 Task: Enable Log XMLHttpRequests in the console settings.
Action: Mouse moved to (1173, 32)
Screenshot: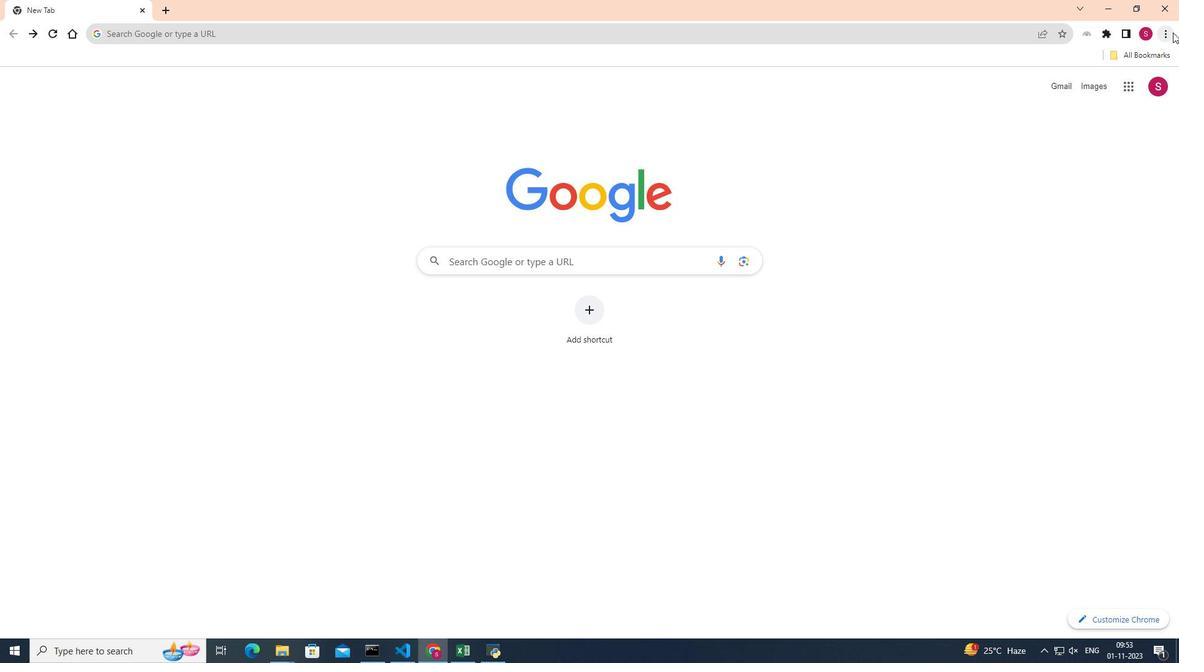 
Action: Mouse pressed left at (1173, 32)
Screenshot: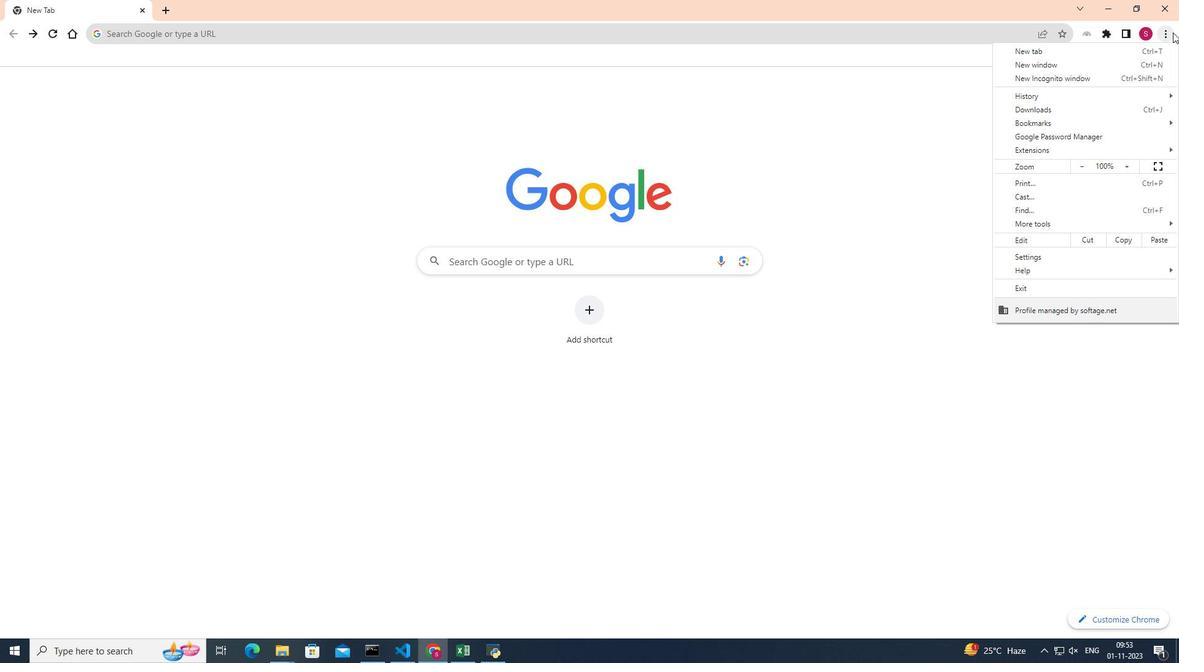 
Action: Mouse moved to (1028, 227)
Screenshot: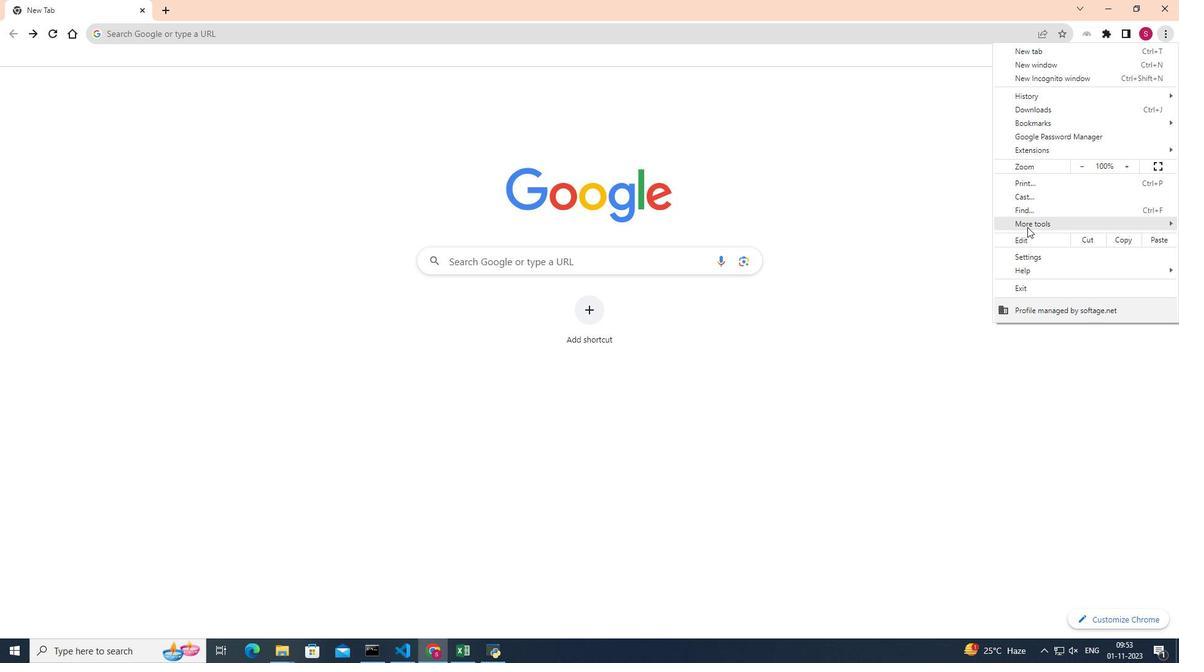 
Action: Mouse pressed left at (1028, 227)
Screenshot: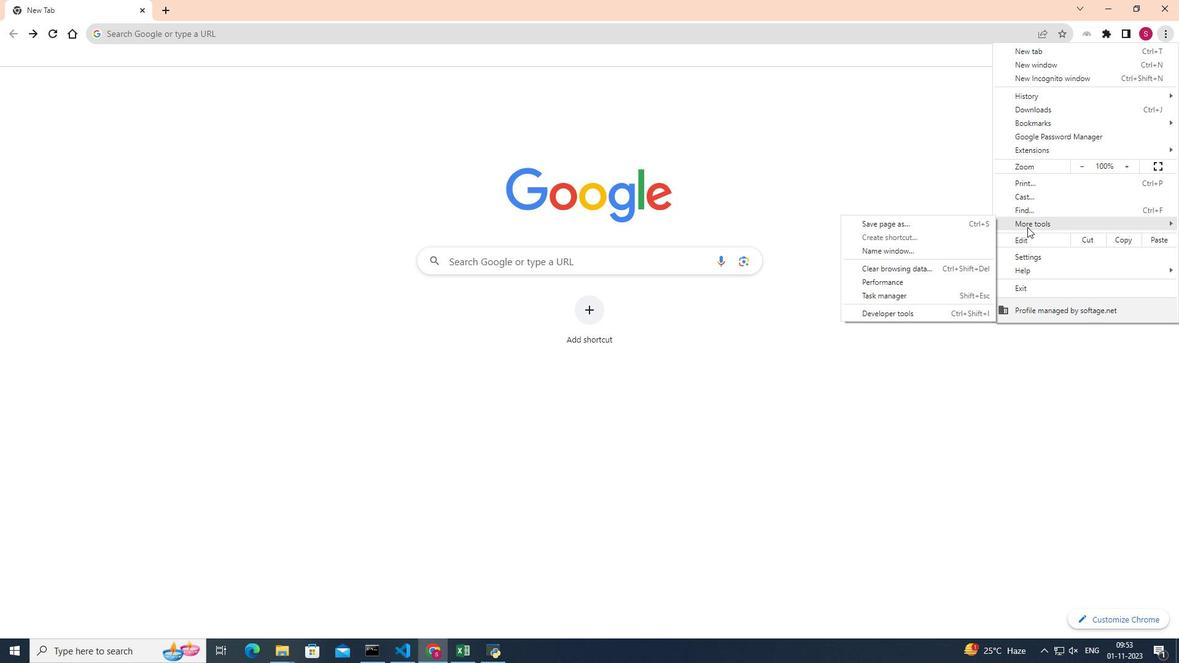 
Action: Mouse moved to (924, 318)
Screenshot: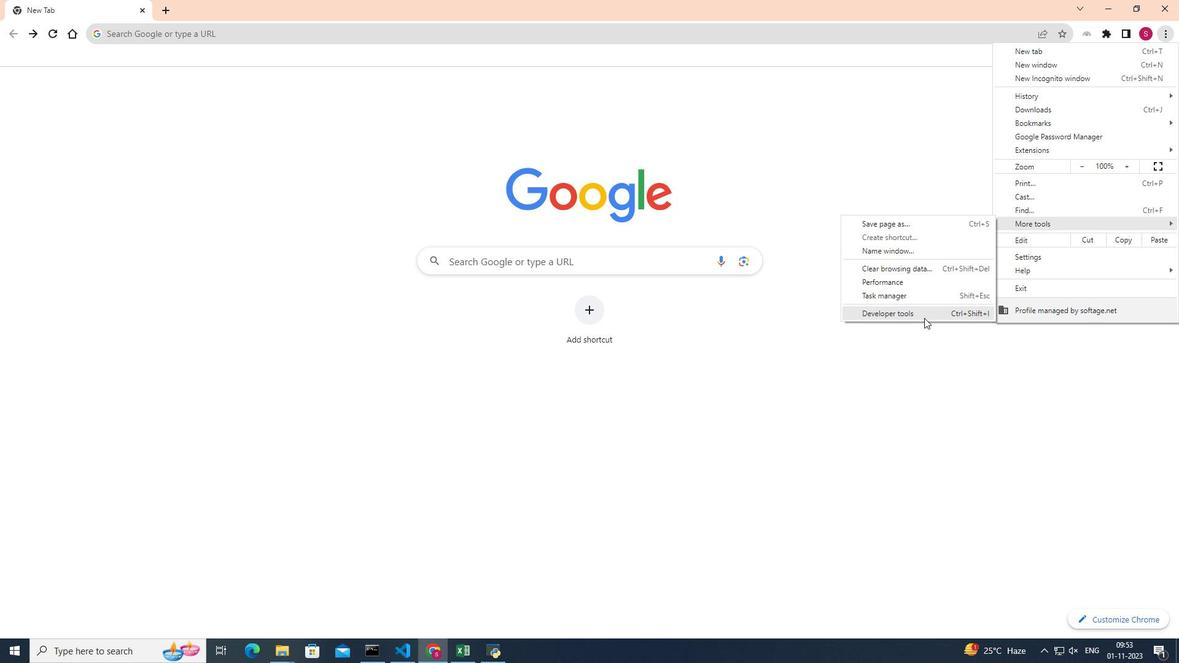 
Action: Mouse pressed left at (924, 318)
Screenshot: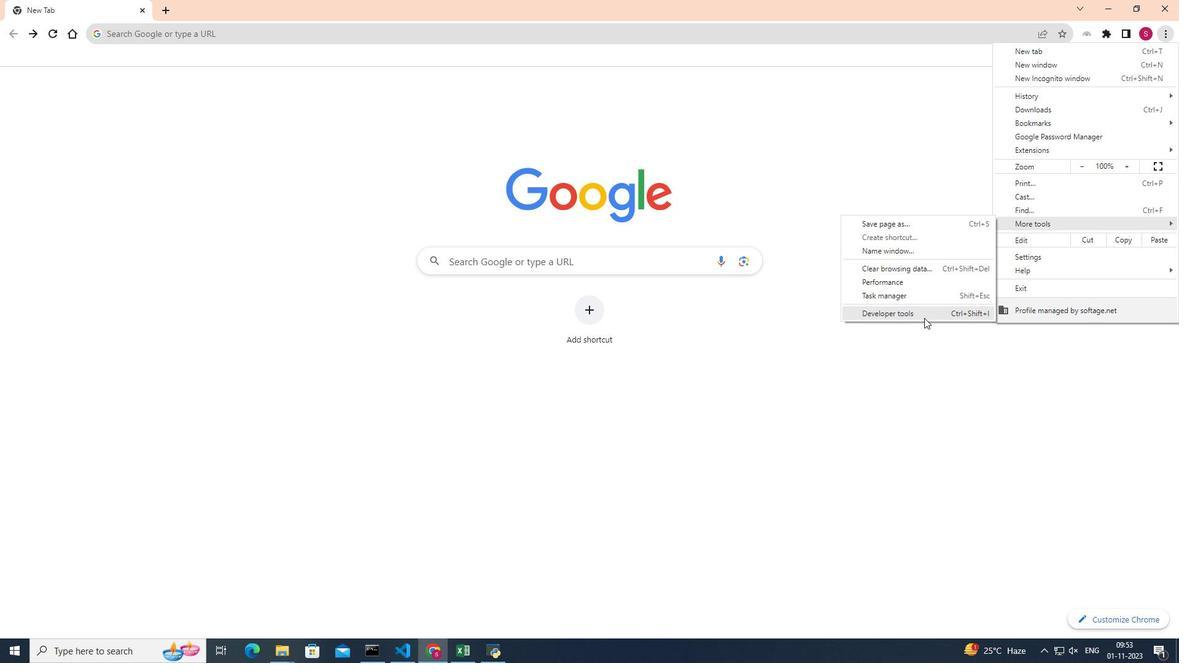 
Action: Mouse moved to (949, 73)
Screenshot: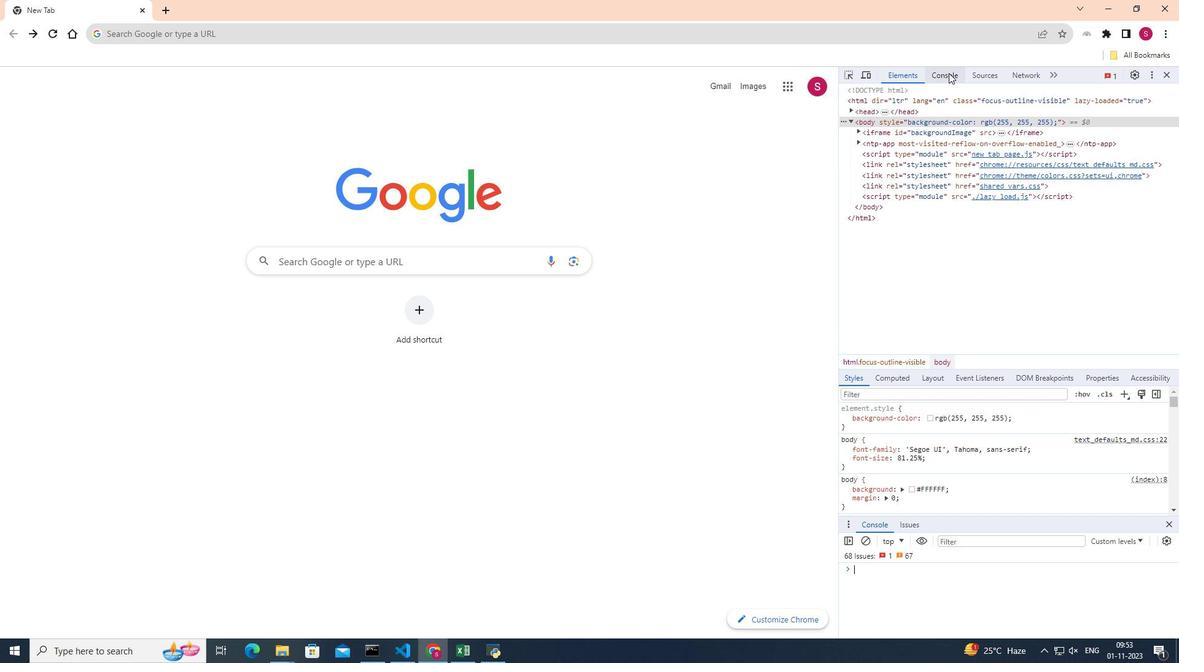 
Action: Mouse pressed left at (949, 73)
Screenshot: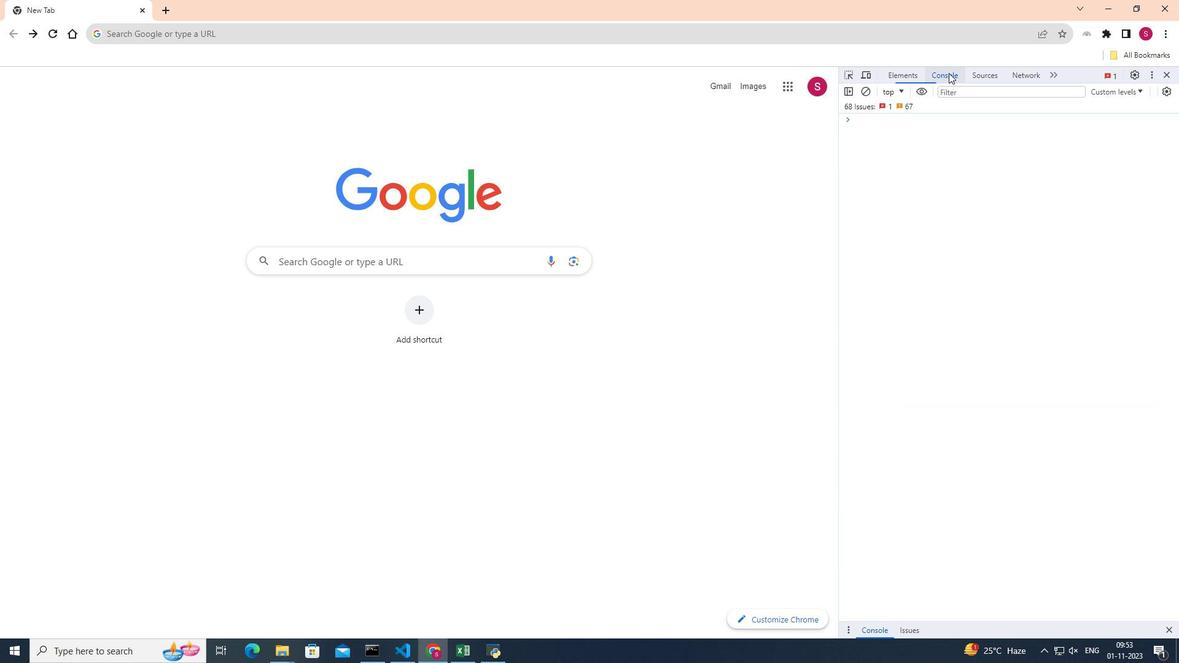 
Action: Mouse moved to (1170, 94)
Screenshot: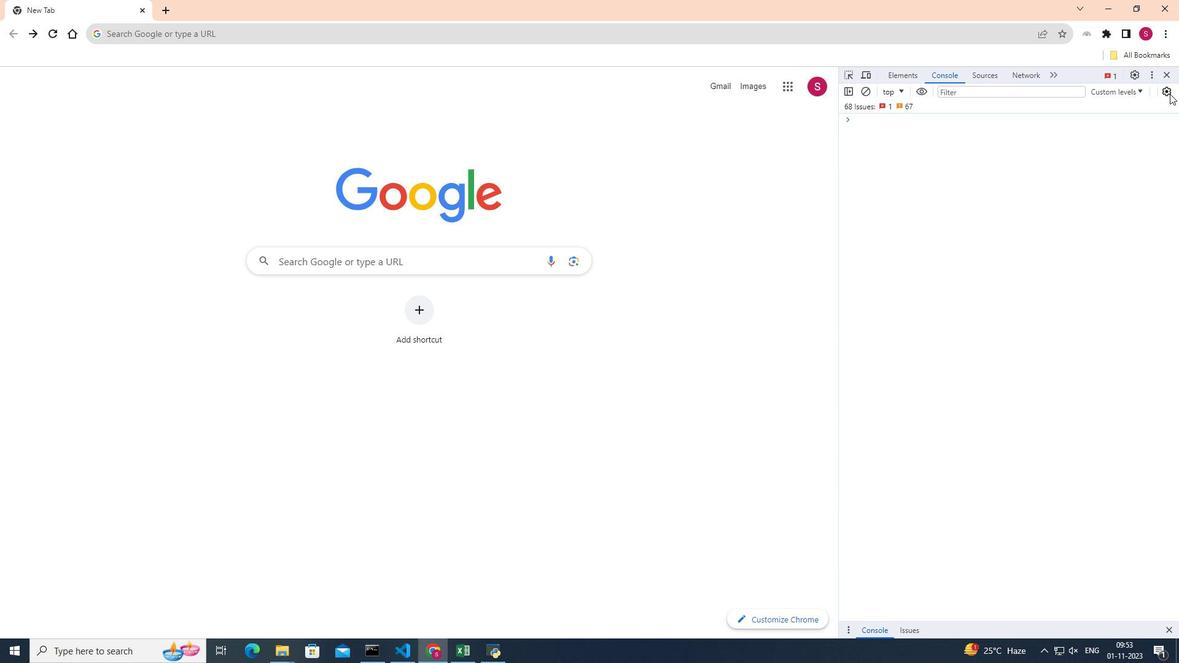 
Action: Mouse pressed left at (1170, 94)
Screenshot: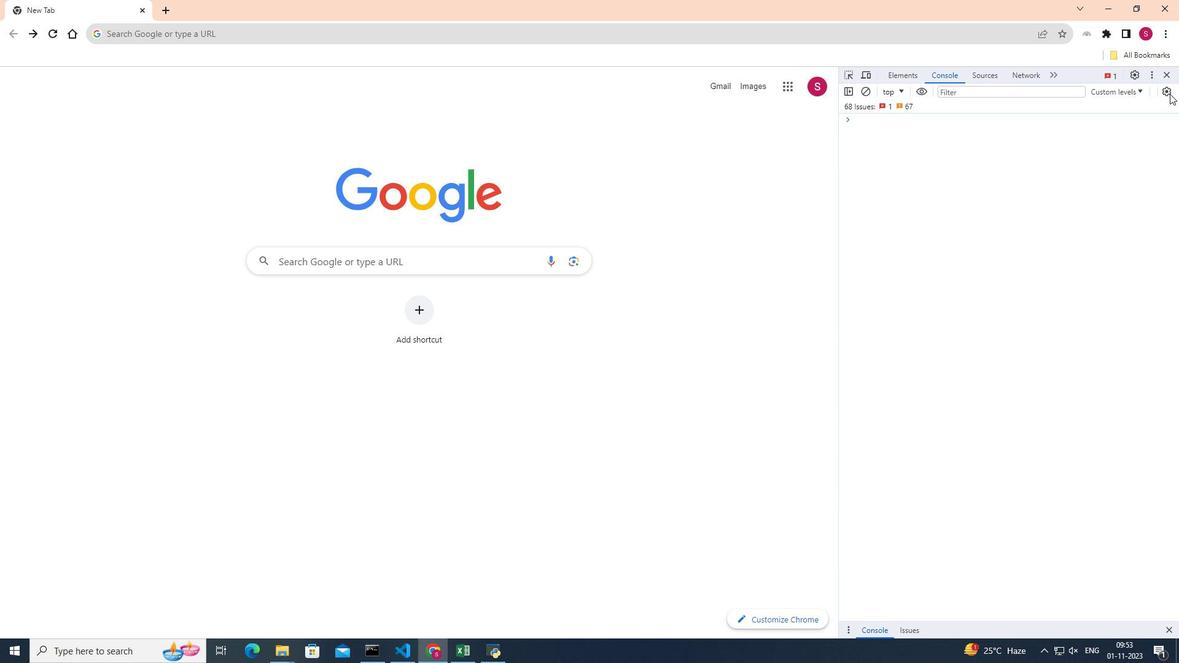 
Action: Mouse moved to (1016, 122)
Screenshot: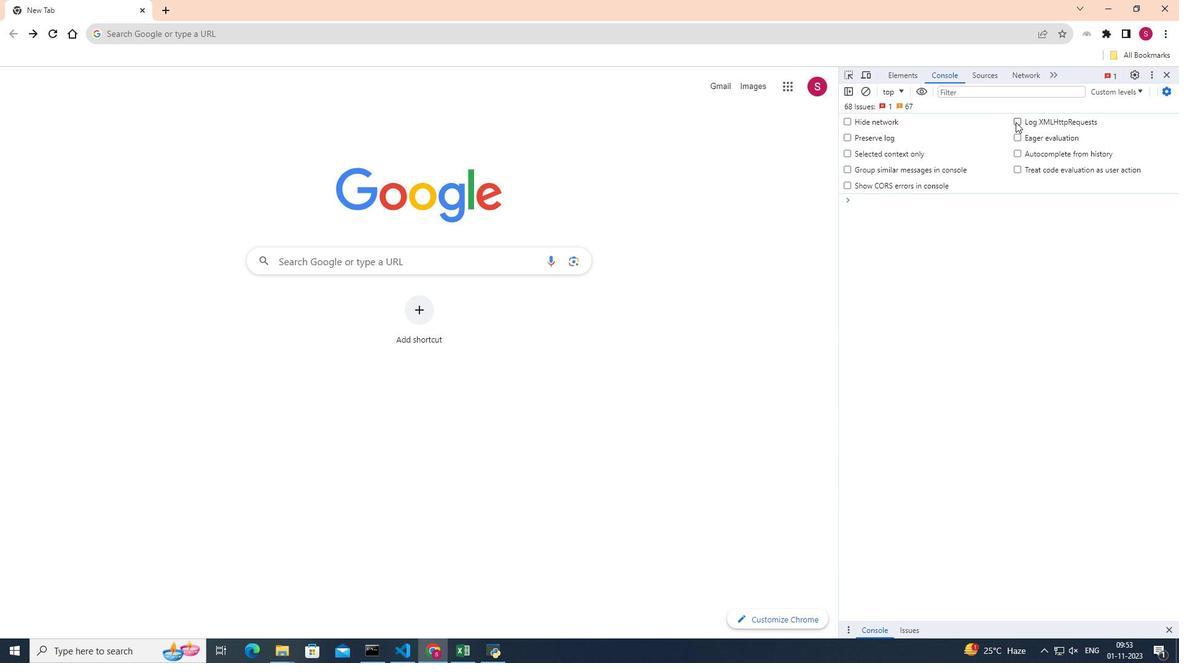 
Action: Mouse pressed left at (1016, 122)
Screenshot: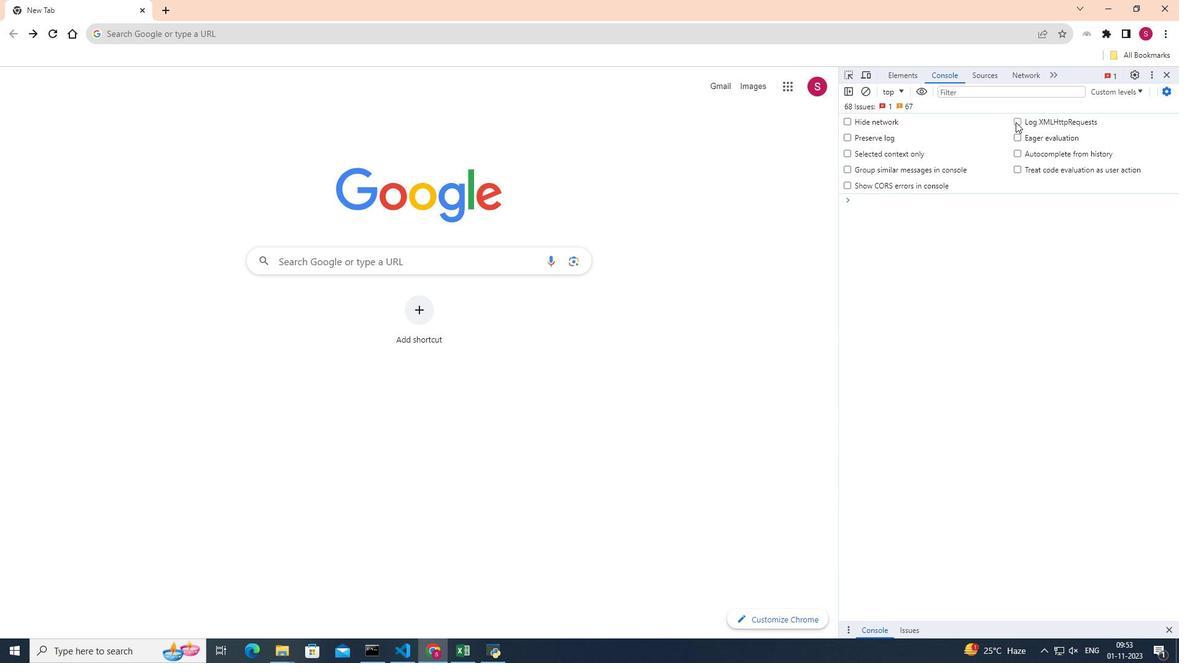 
Action: Mouse moved to (1002, 345)
Screenshot: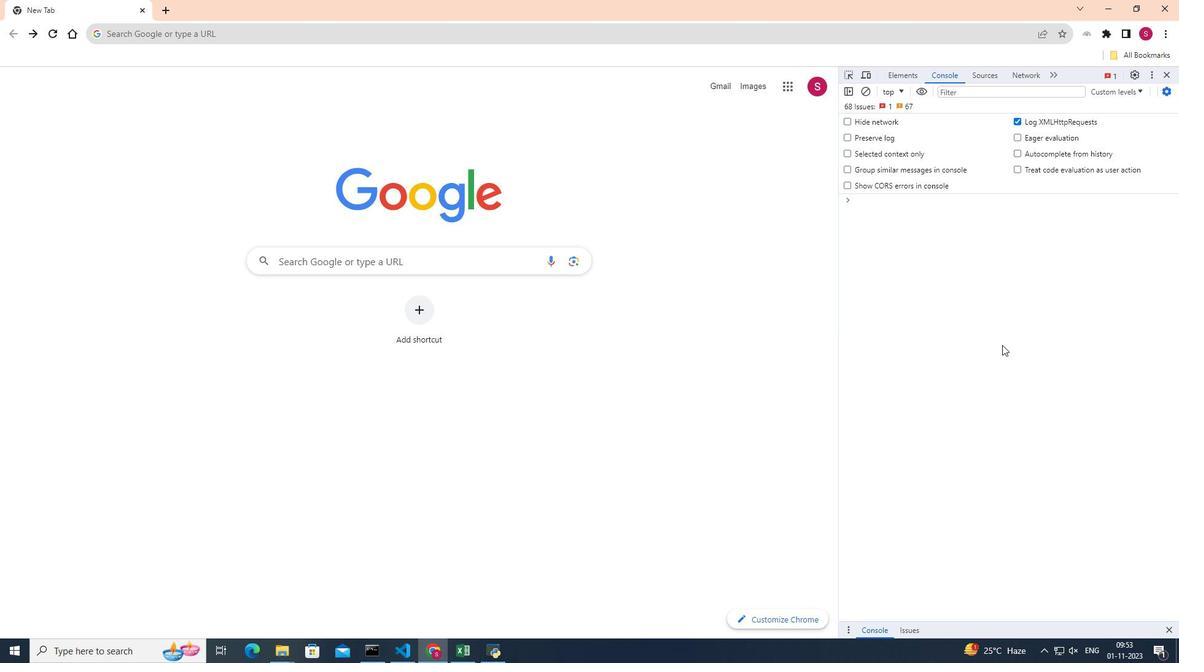 
